 Task: Look for products in the category "American" from Dietz & Watson only.
Action: Mouse moved to (693, 247)
Screenshot: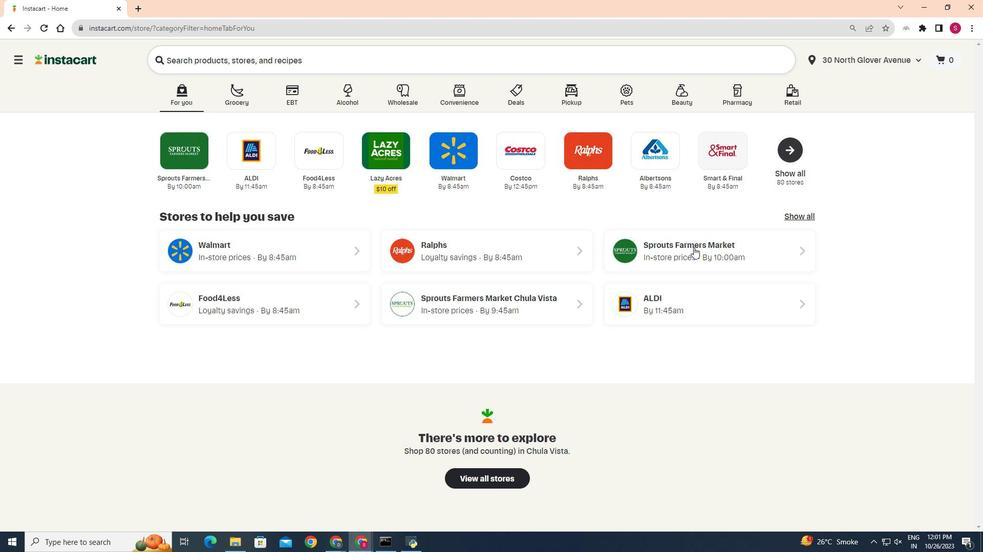
Action: Mouse pressed left at (693, 247)
Screenshot: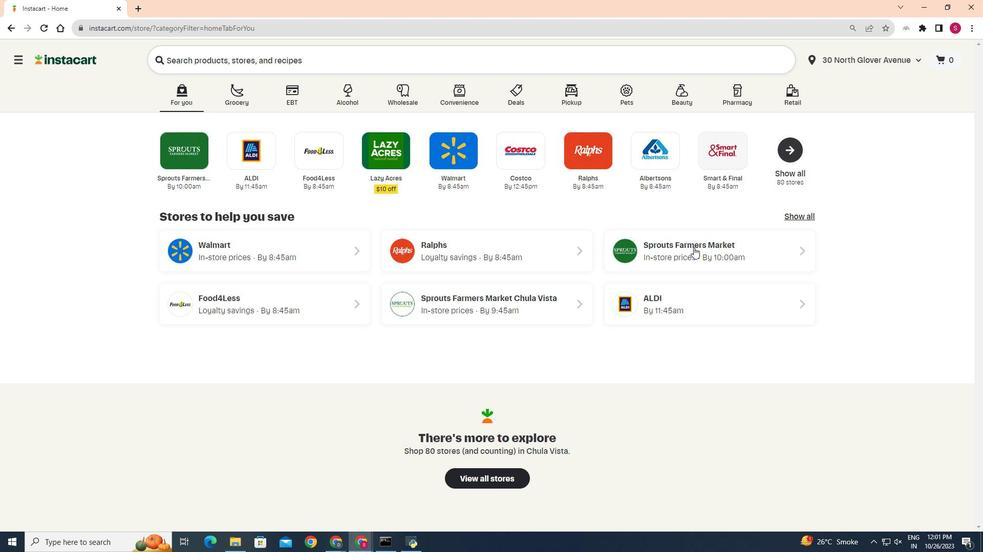 
Action: Mouse moved to (37, 429)
Screenshot: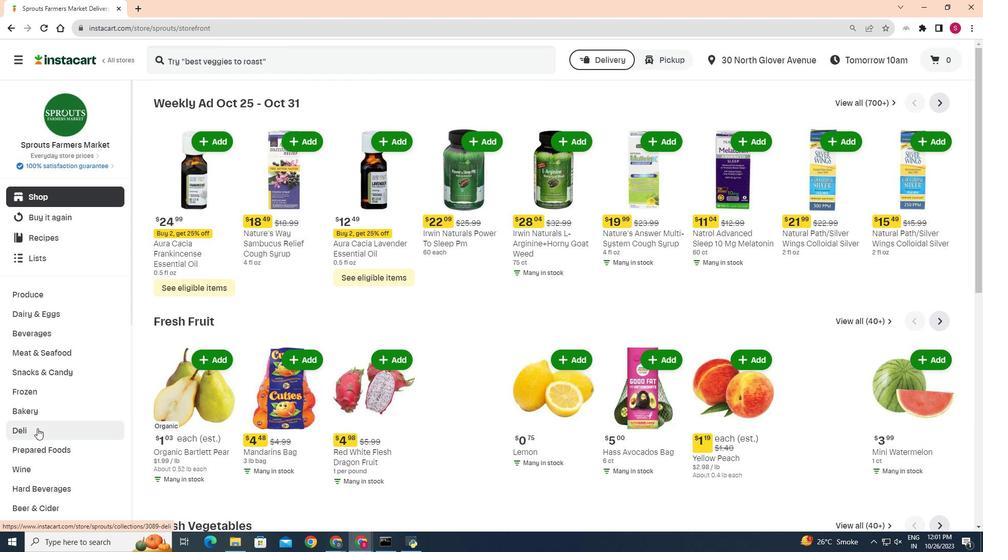 
Action: Mouse pressed left at (37, 429)
Screenshot: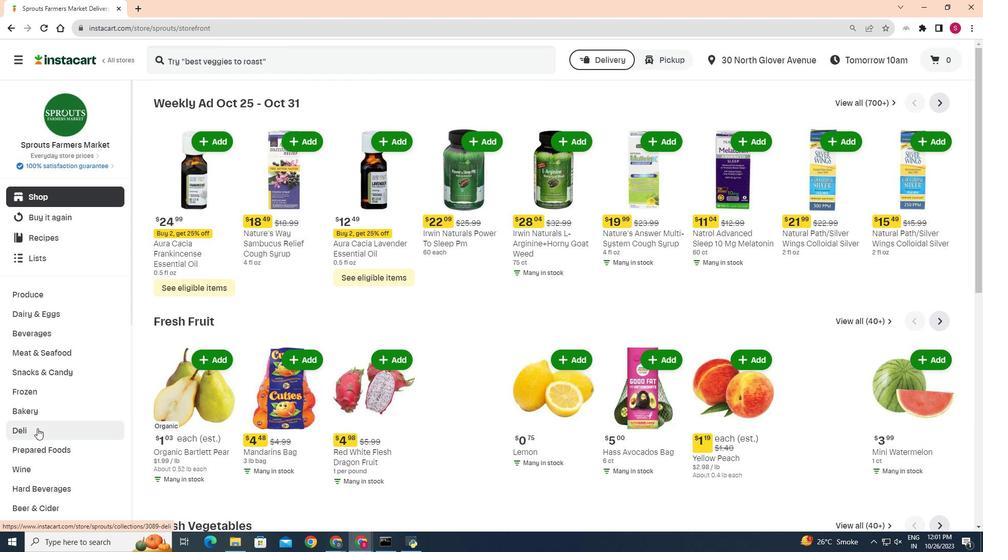 
Action: Mouse moved to (268, 127)
Screenshot: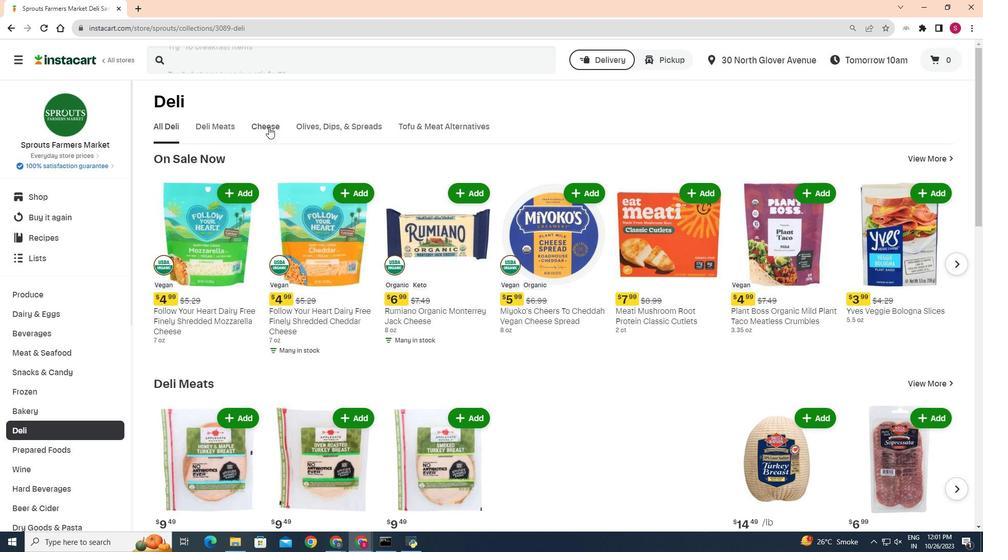 
Action: Mouse pressed left at (268, 127)
Screenshot: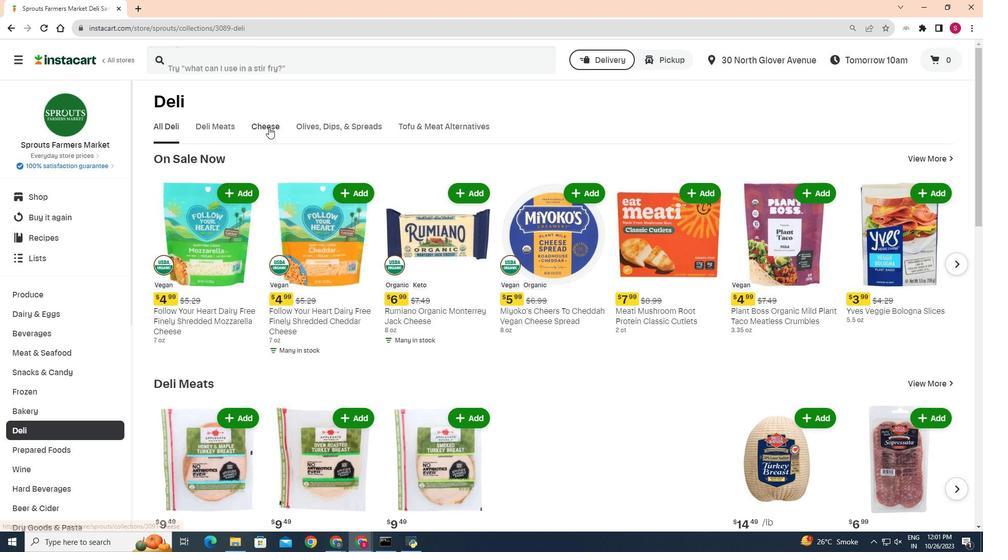 
Action: Mouse moved to (566, 157)
Screenshot: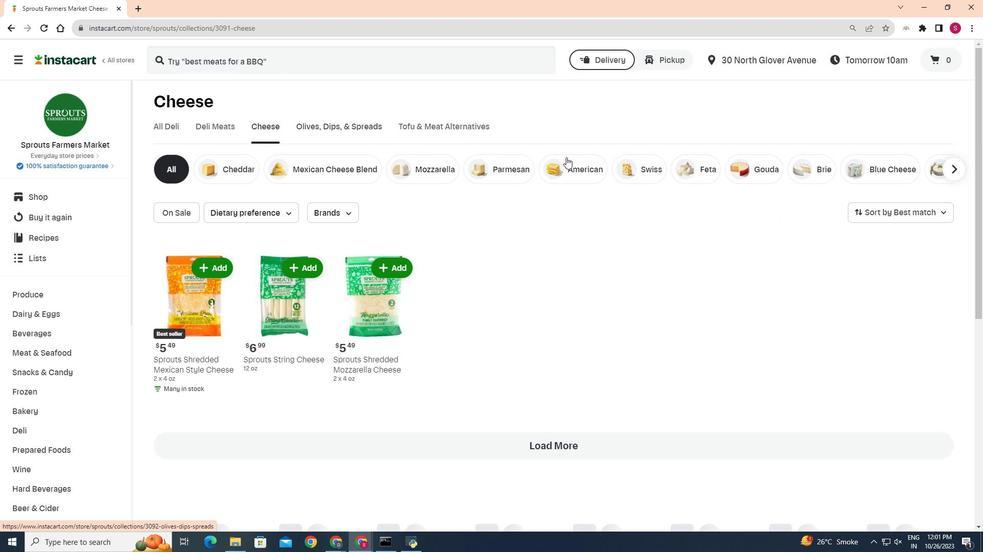 
Action: Mouse pressed left at (566, 157)
Screenshot: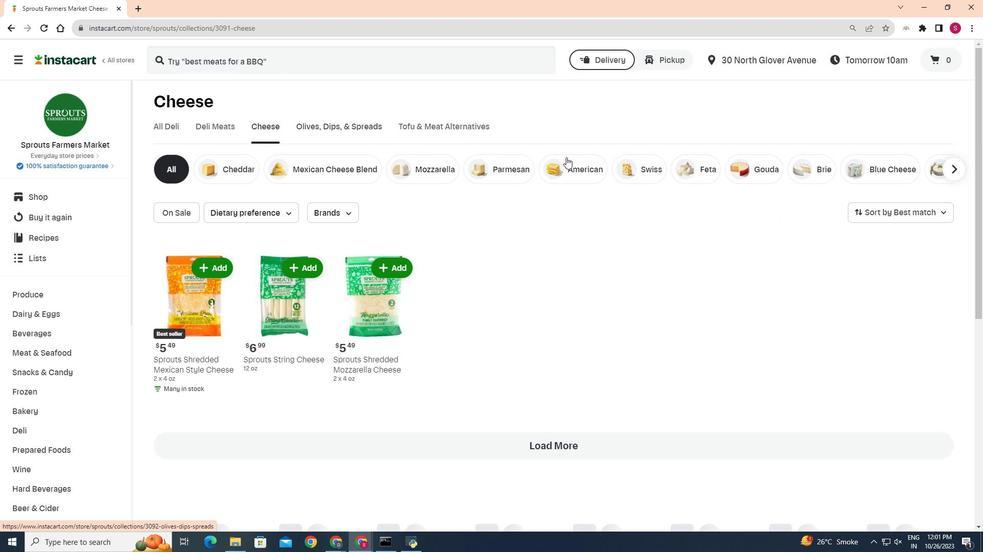 
Action: Mouse moved to (301, 210)
Screenshot: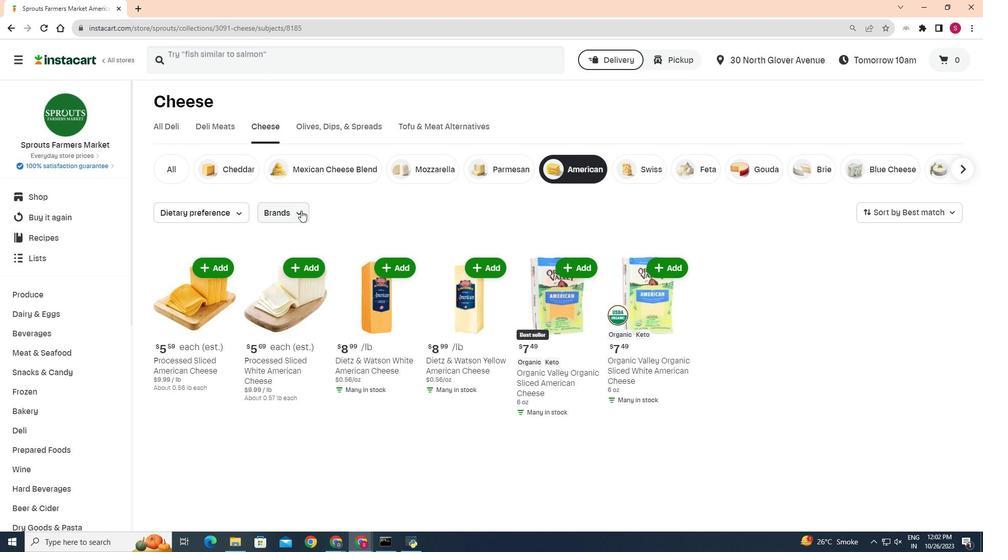 
Action: Mouse pressed left at (301, 210)
Screenshot: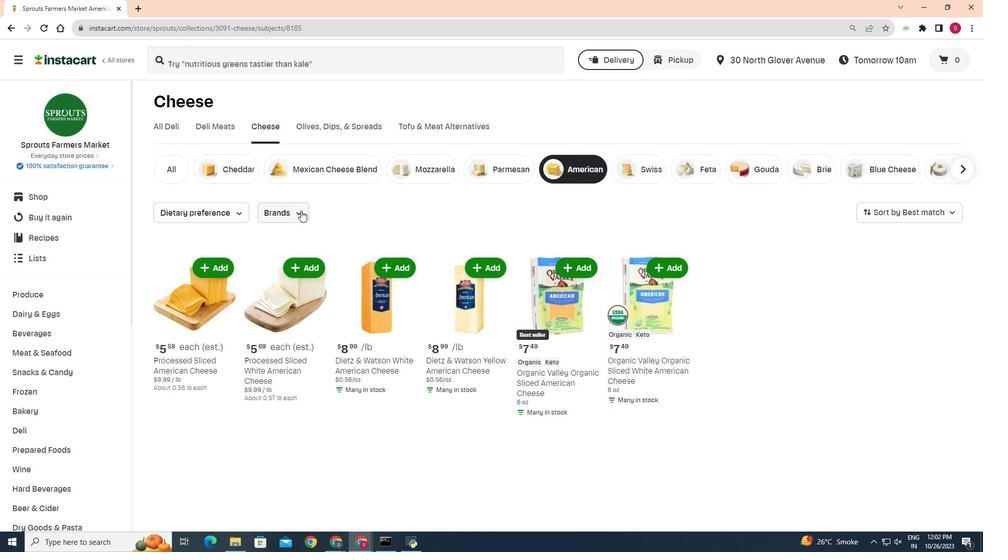 
Action: Mouse moved to (279, 261)
Screenshot: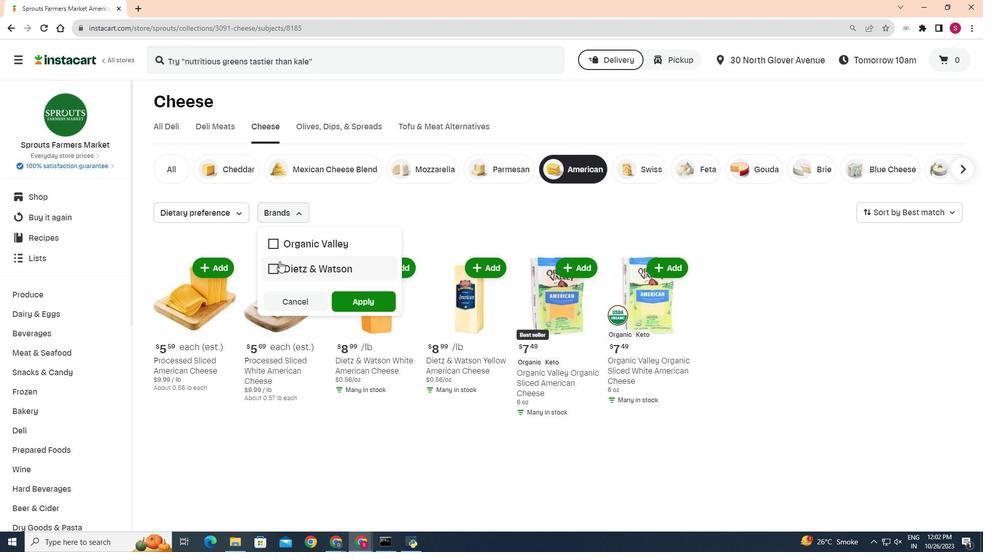 
Action: Mouse pressed left at (279, 261)
Screenshot: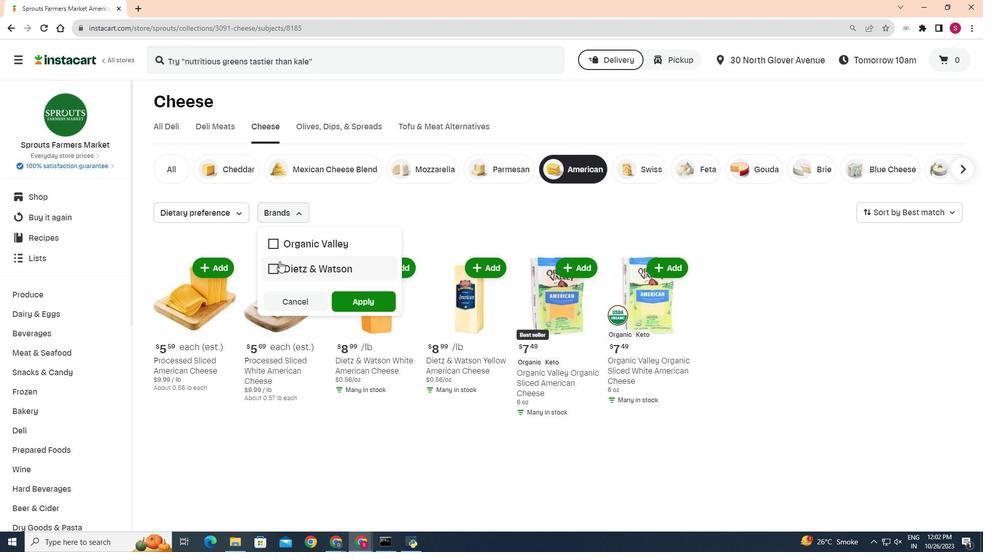 
Action: Mouse moved to (346, 293)
Screenshot: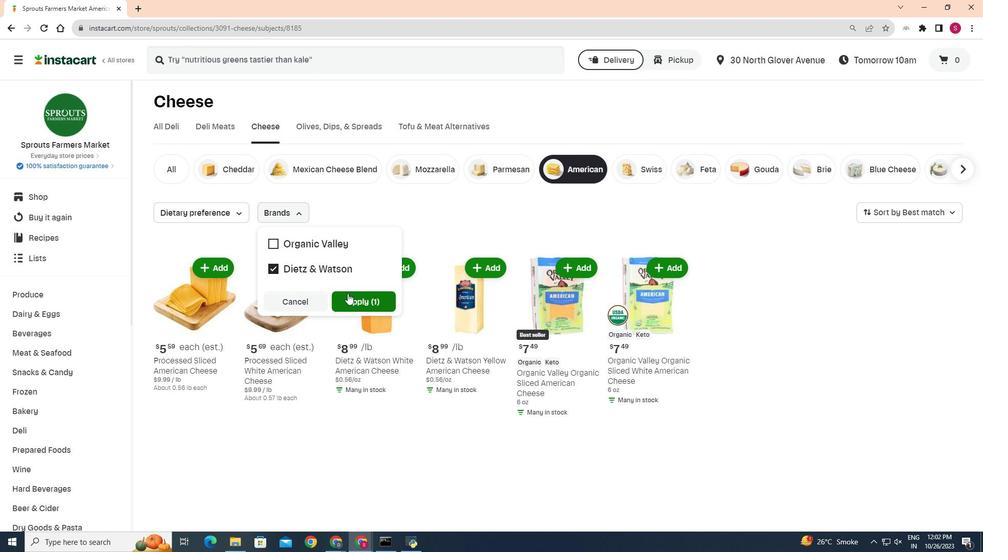 
Action: Mouse pressed left at (346, 293)
Screenshot: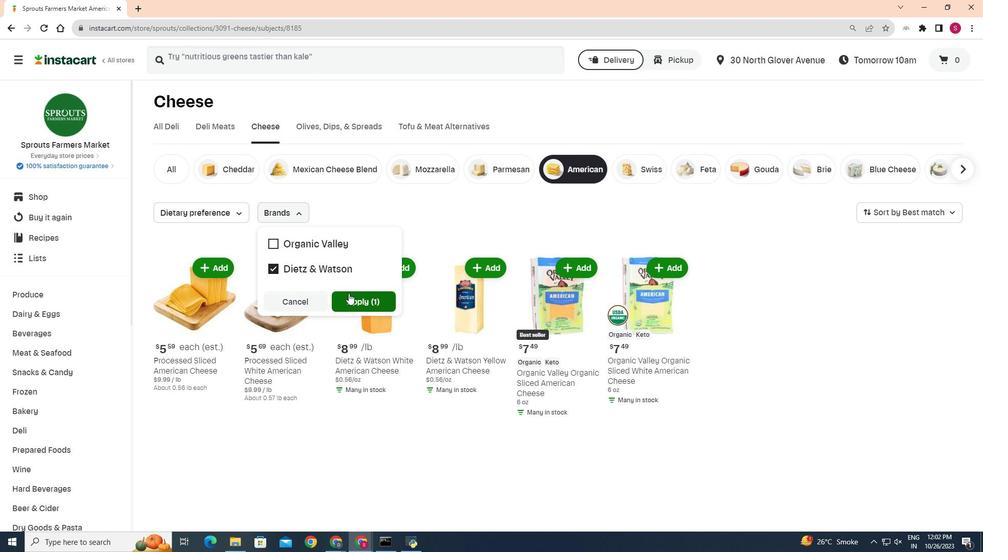 
Action: Mouse moved to (732, 319)
Screenshot: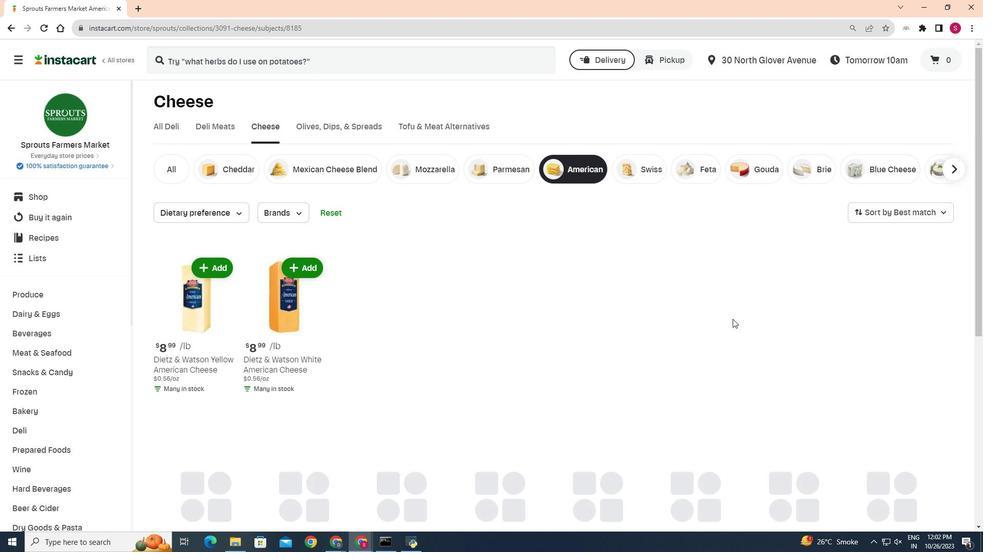
